 Task: Create a due date automation trigger when advanced on, 2 working days after a card is due add fields with custom field "Resume" set to a number lower or equal to 1 and lower than 10 at 11:00 AM.
Action: Mouse moved to (1027, 79)
Screenshot: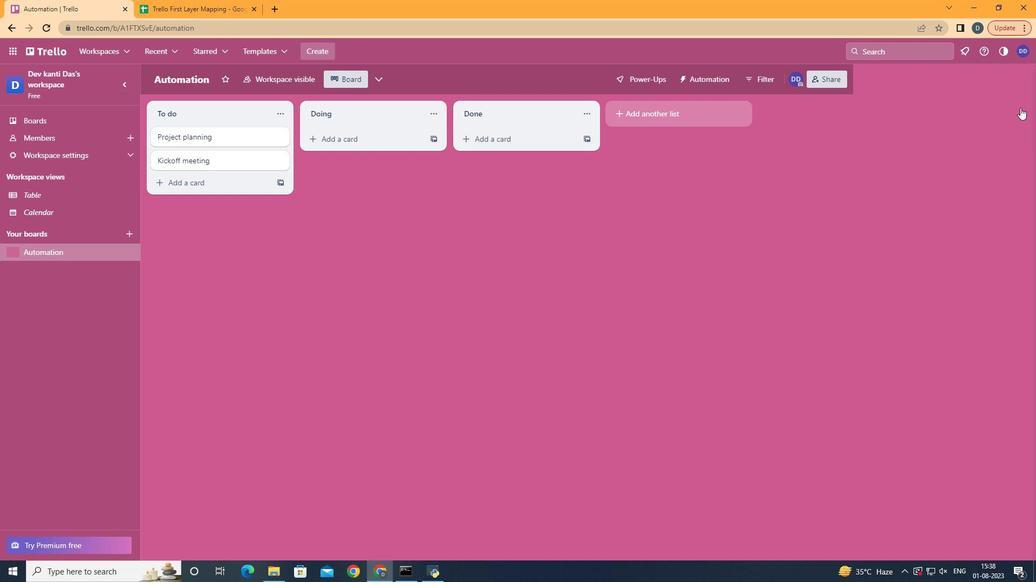 
Action: Mouse pressed left at (1027, 79)
Screenshot: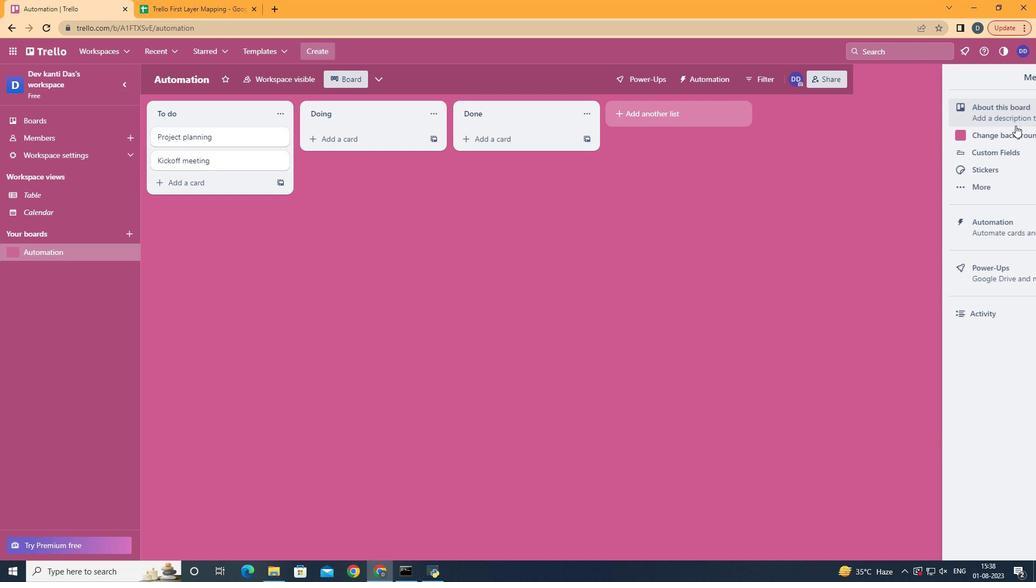 
Action: Mouse moved to (990, 225)
Screenshot: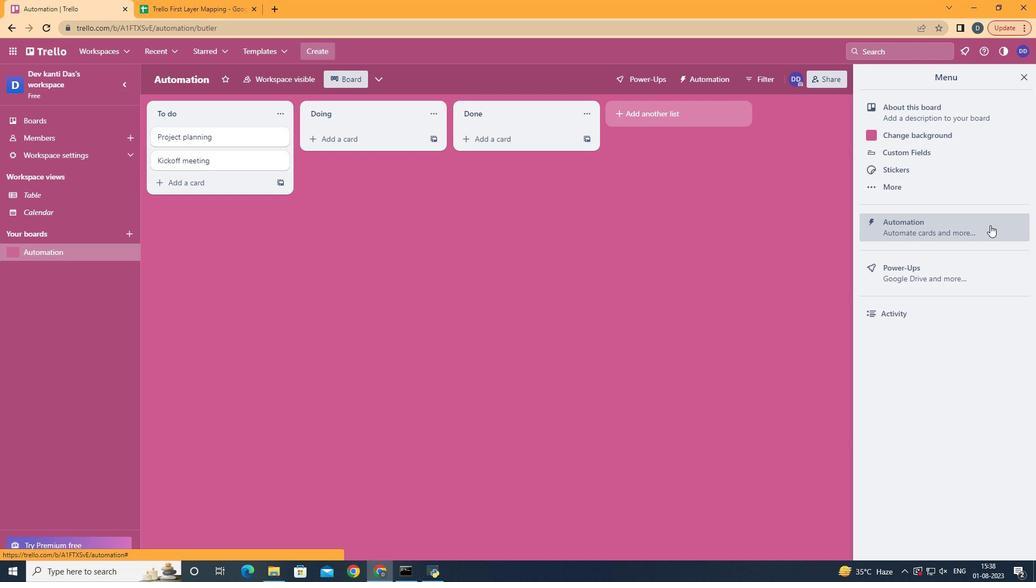 
Action: Mouse pressed left at (990, 225)
Screenshot: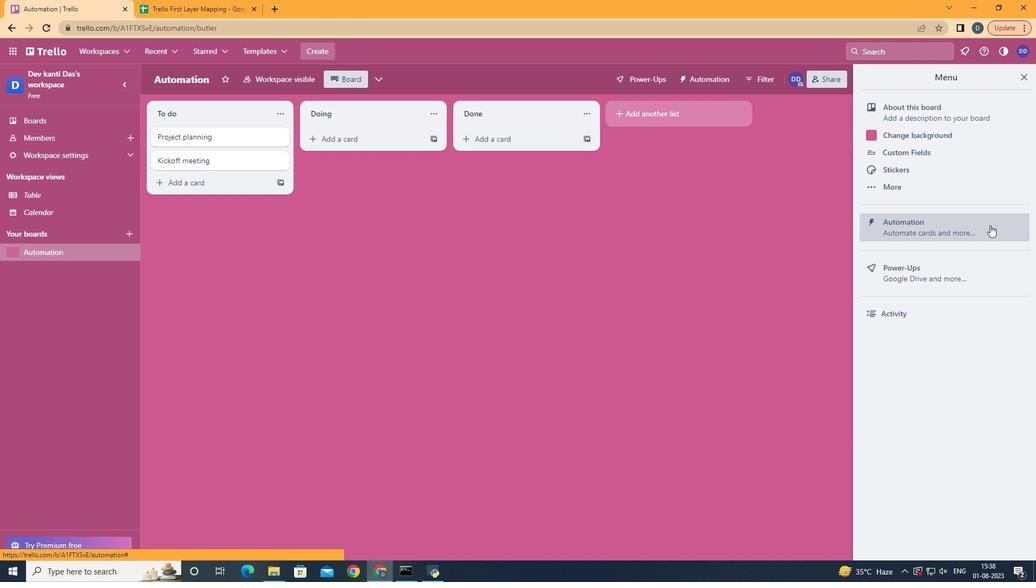 
Action: Mouse moved to (217, 220)
Screenshot: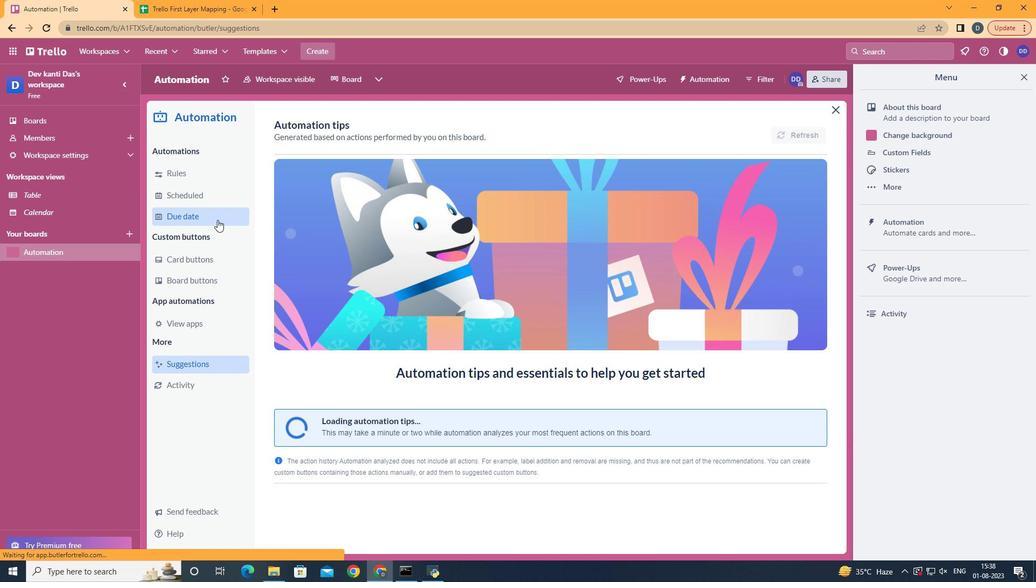 
Action: Mouse pressed left at (217, 220)
Screenshot: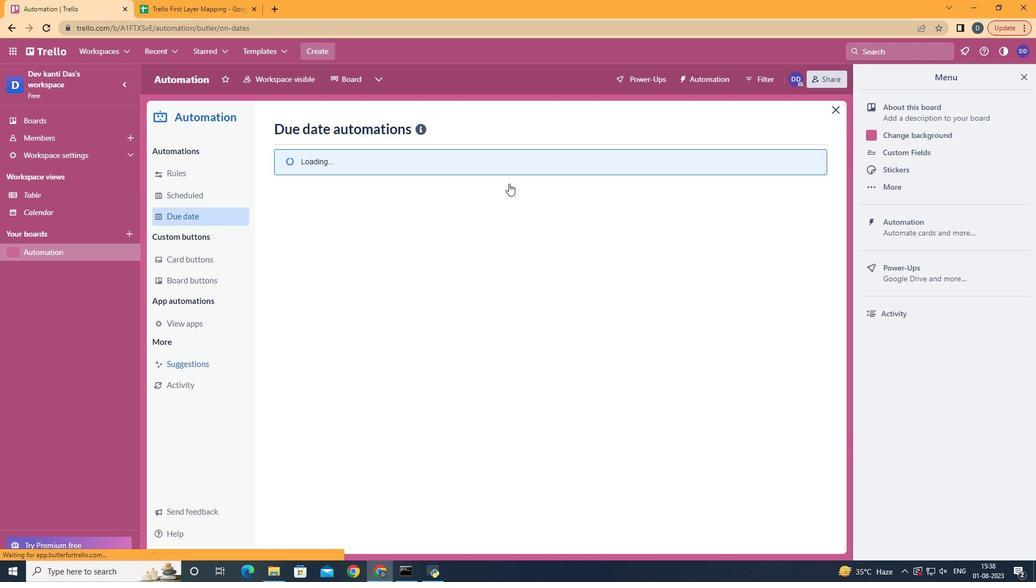 
Action: Mouse moved to (757, 132)
Screenshot: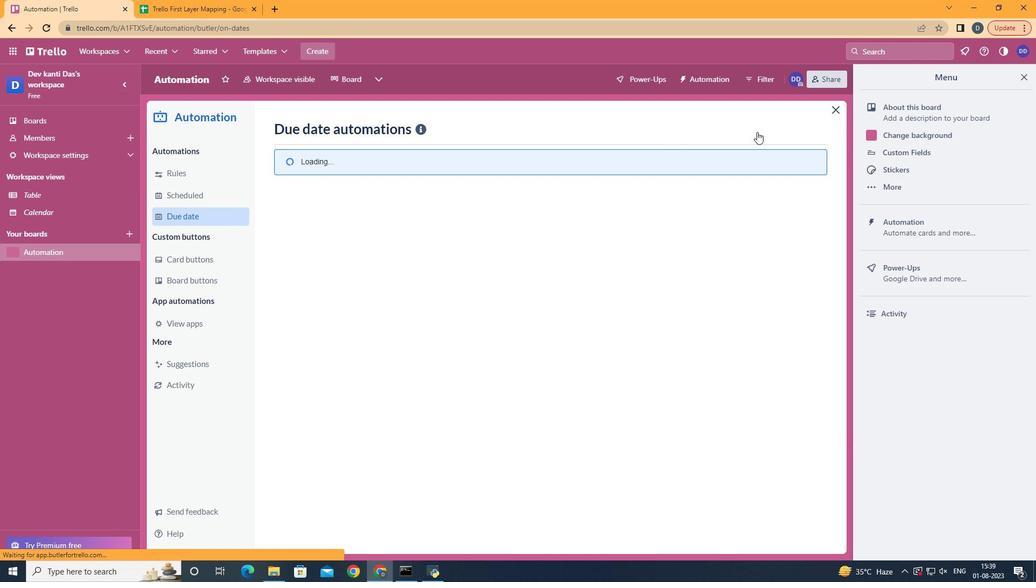 
Action: Mouse pressed left at (757, 132)
Screenshot: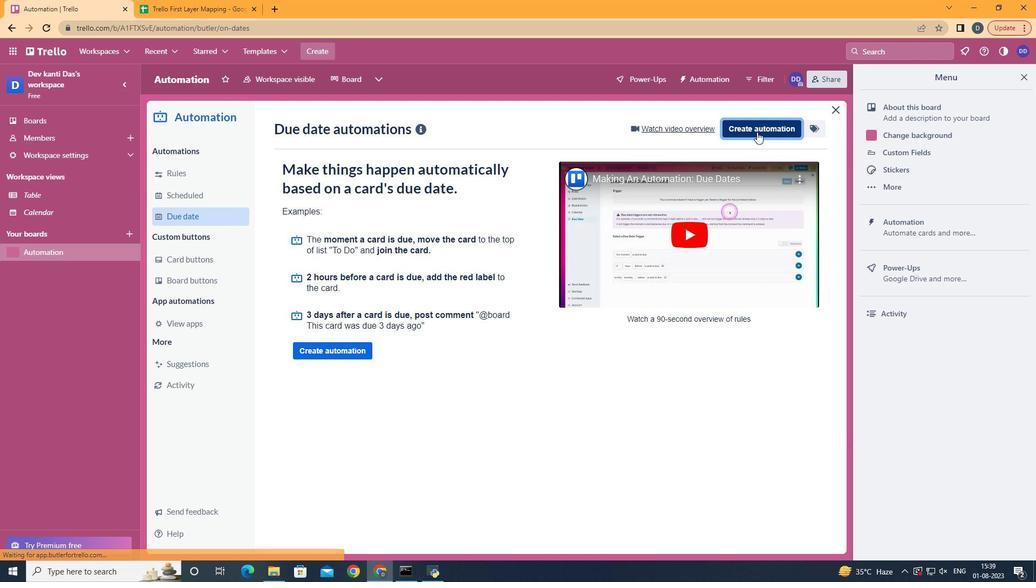 
Action: Mouse moved to (485, 238)
Screenshot: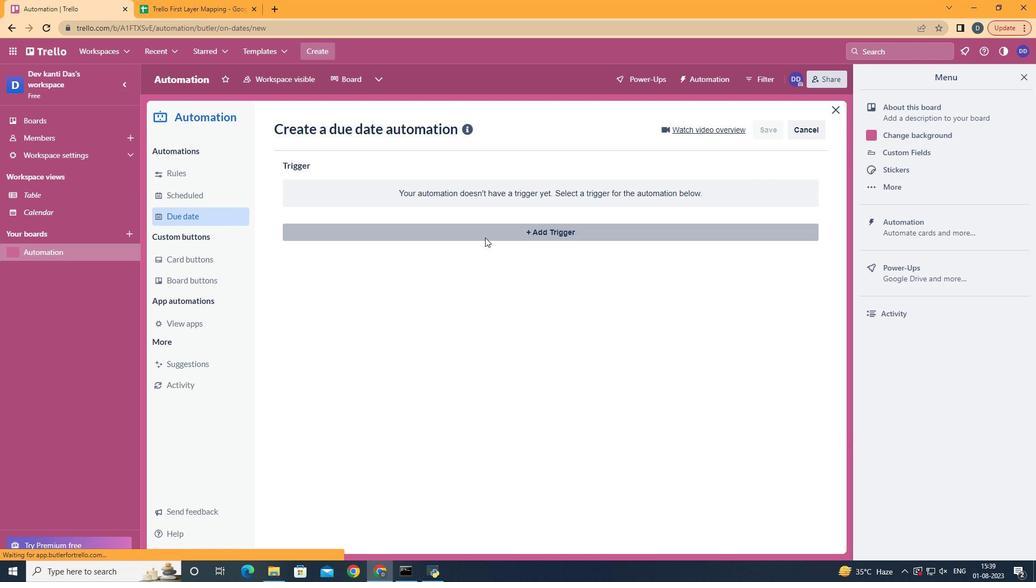 
Action: Mouse pressed left at (485, 238)
Screenshot: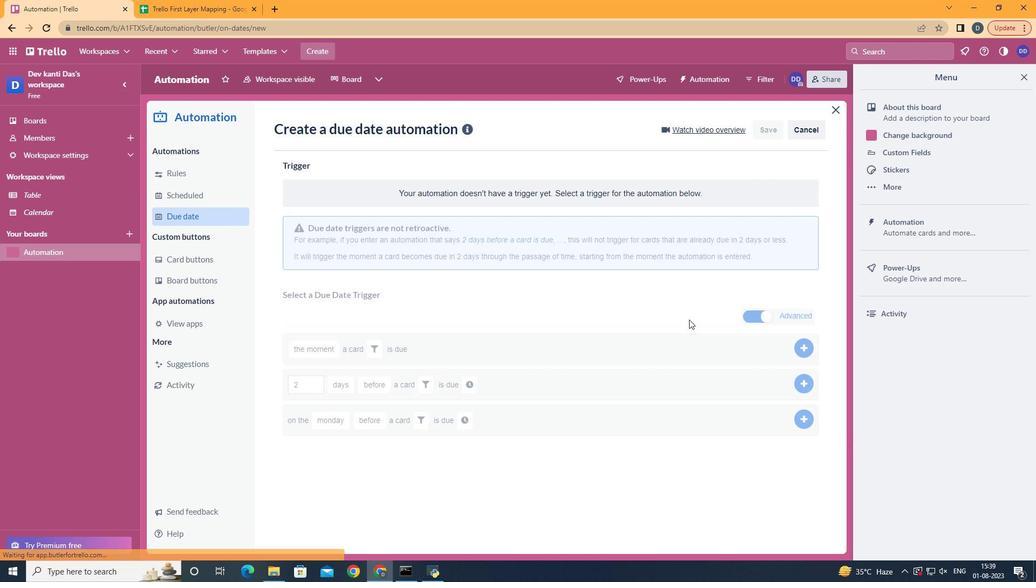 
Action: Mouse moved to (349, 432)
Screenshot: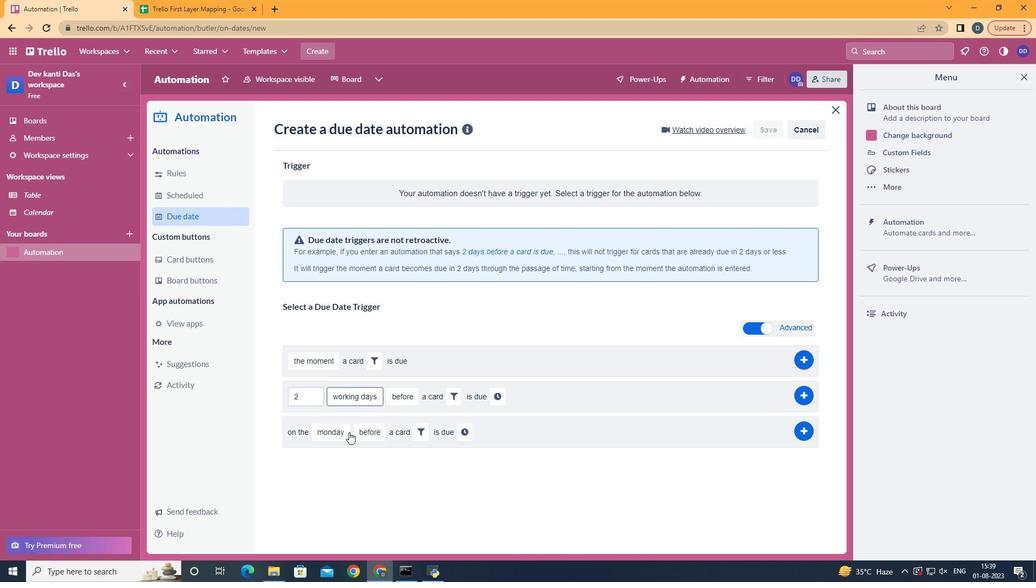 
Action: Mouse pressed left at (349, 432)
Screenshot: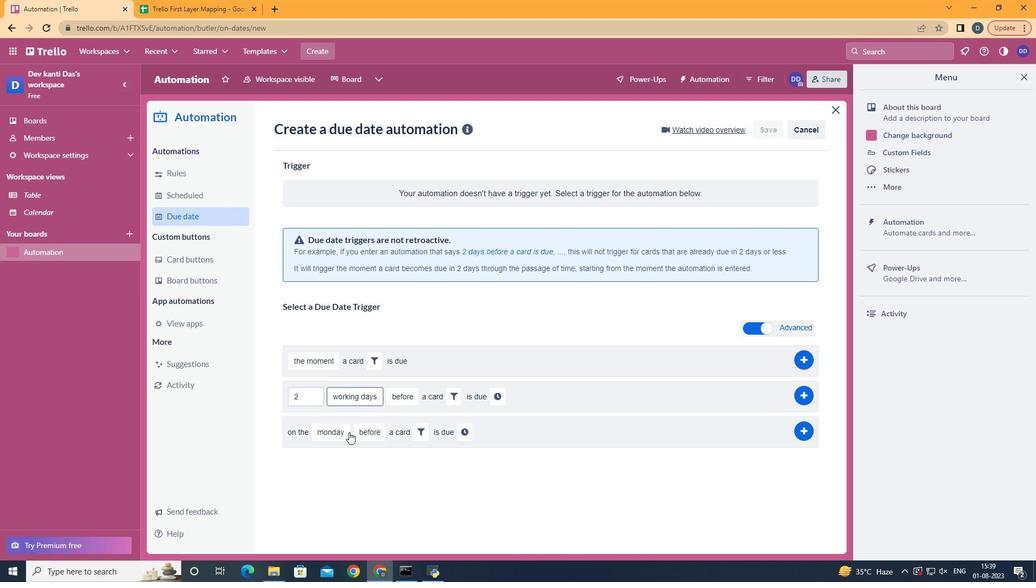 
Action: Mouse moved to (407, 440)
Screenshot: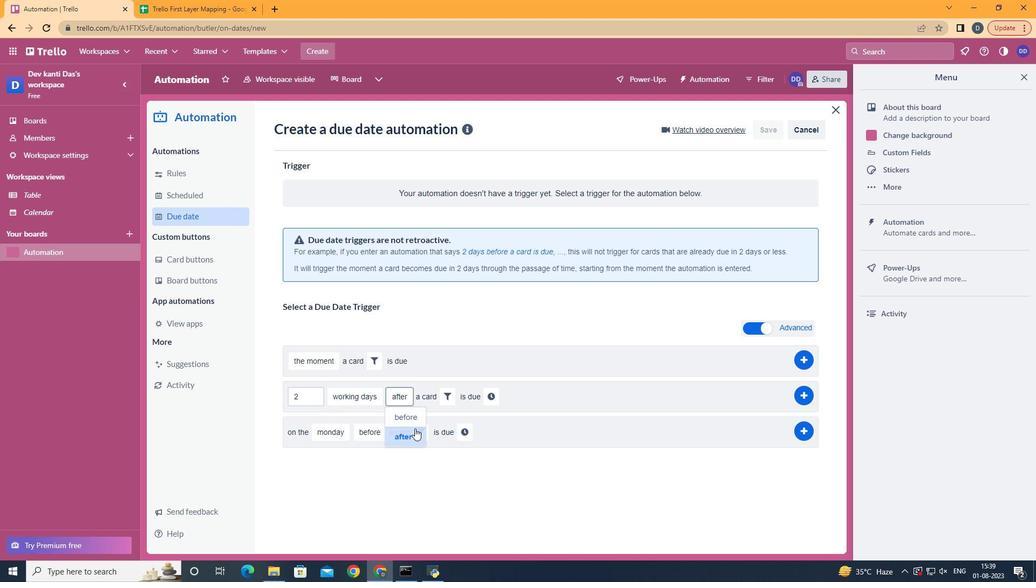 
Action: Mouse pressed left at (407, 440)
Screenshot: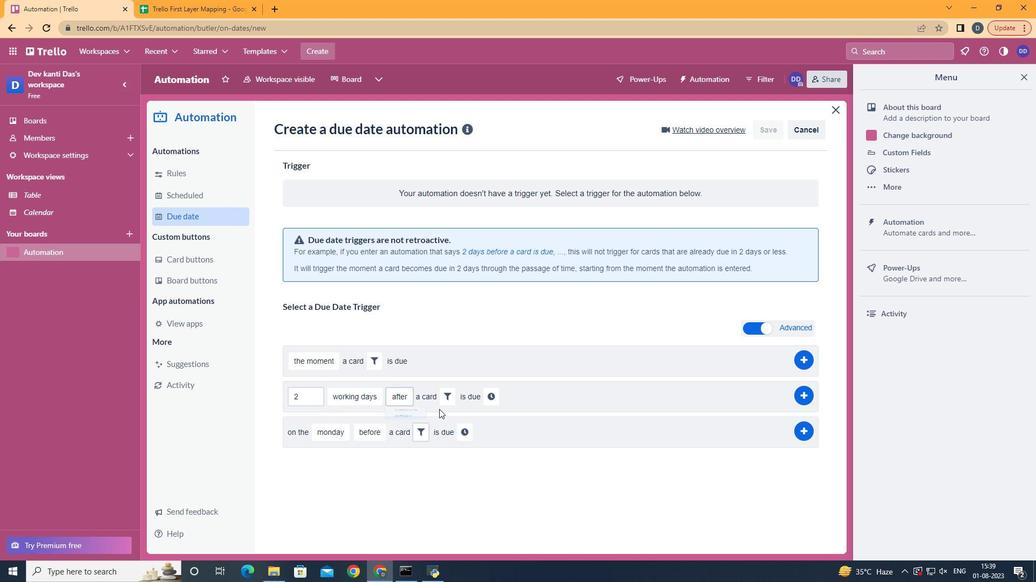 
Action: Mouse moved to (449, 395)
Screenshot: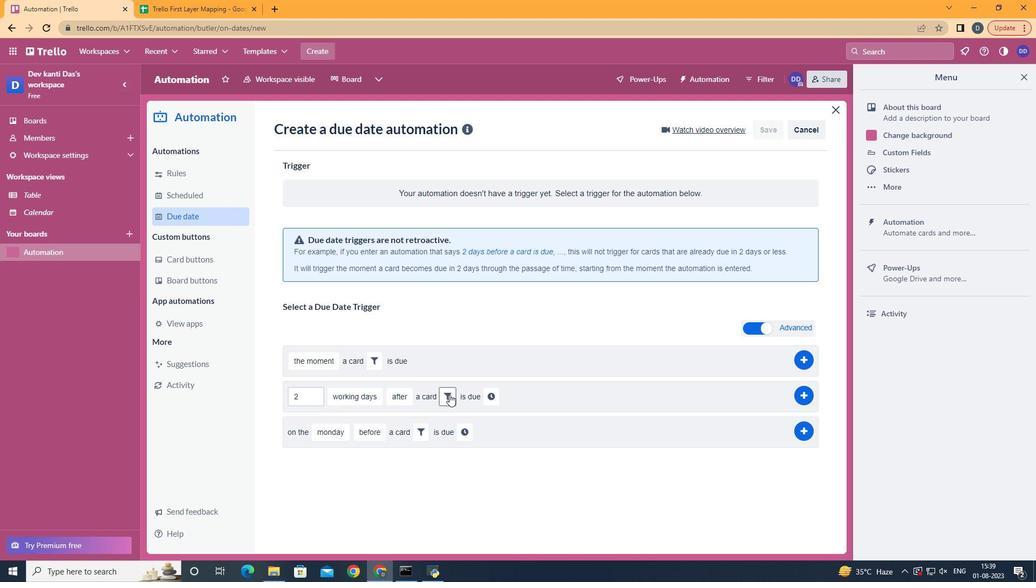 
Action: Mouse pressed left at (449, 395)
Screenshot: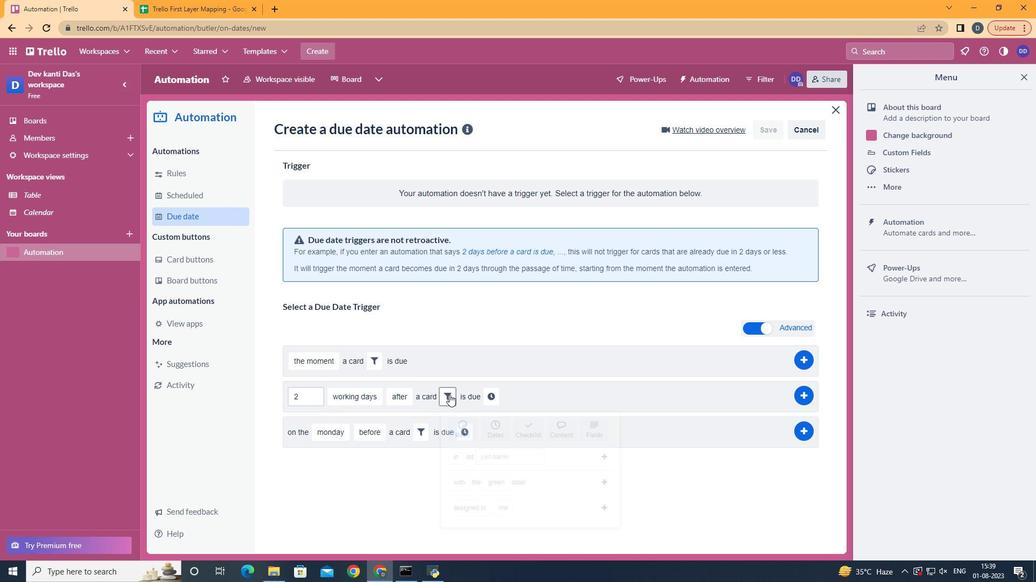 
Action: Mouse moved to (633, 432)
Screenshot: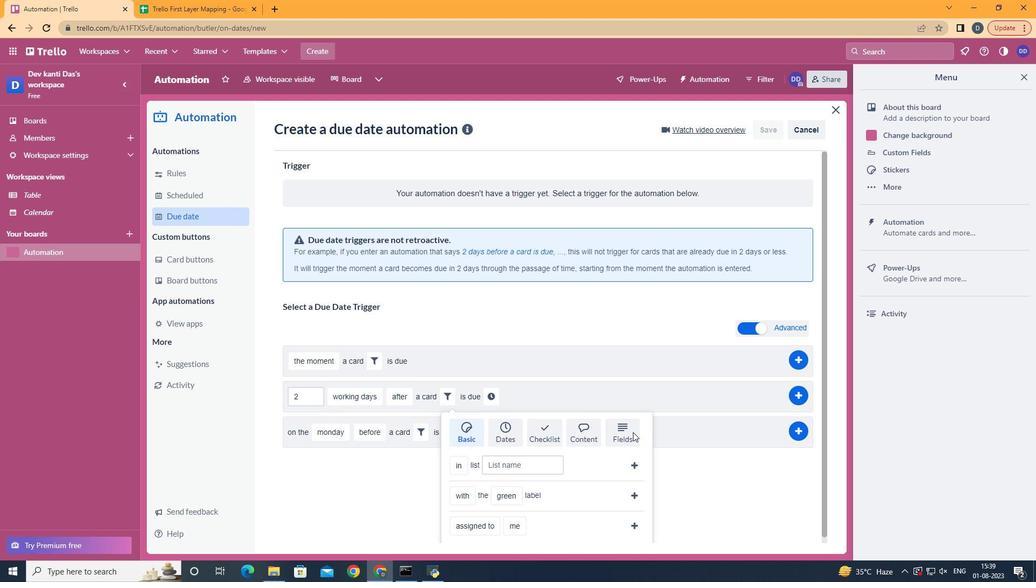 
Action: Mouse pressed left at (633, 432)
Screenshot: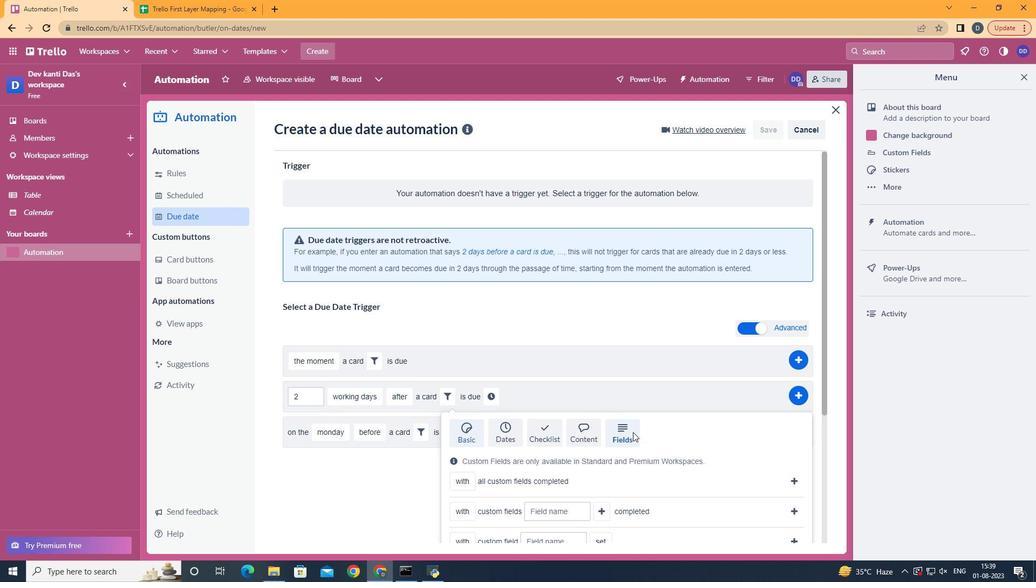 
Action: Mouse scrolled (633, 432) with delta (0, 0)
Screenshot: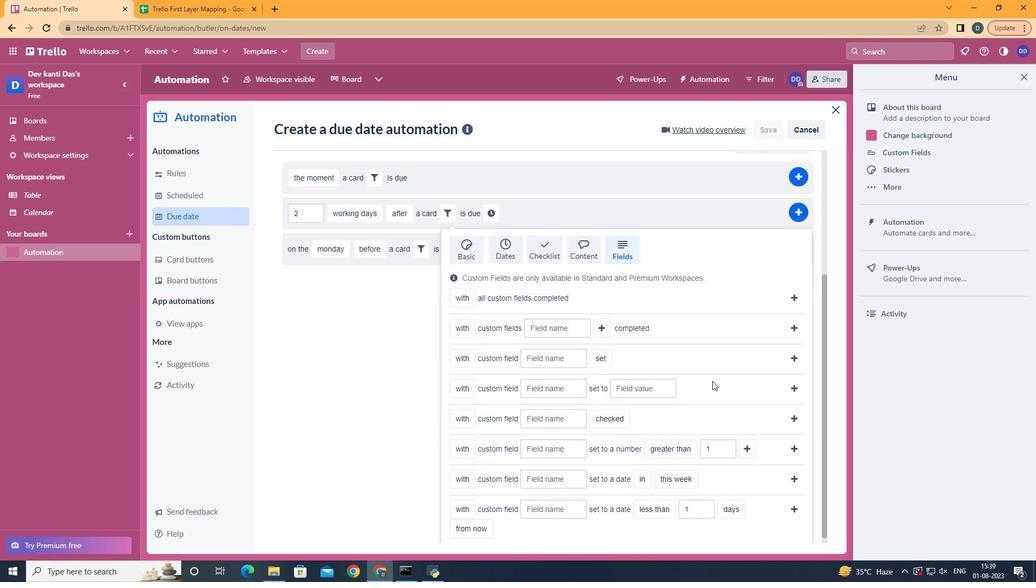 
Action: Mouse scrolled (633, 432) with delta (0, 0)
Screenshot: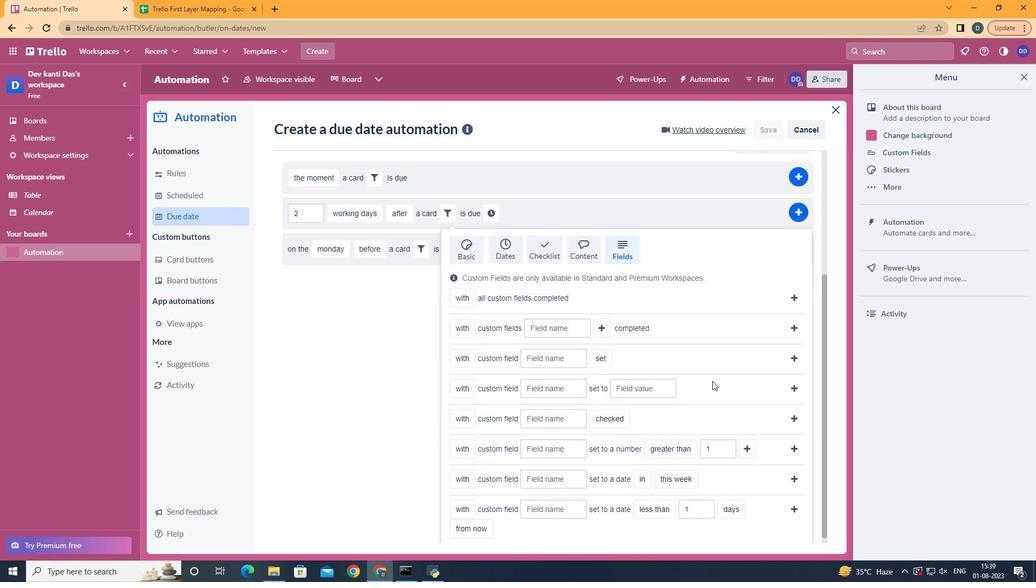 
Action: Mouse scrolled (633, 432) with delta (0, 0)
Screenshot: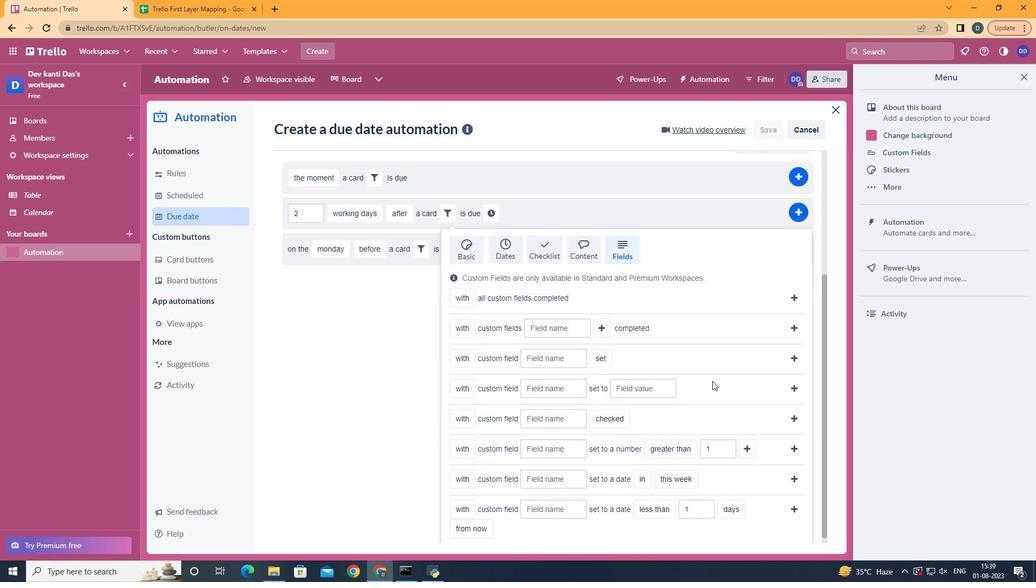 
Action: Mouse scrolled (633, 432) with delta (0, 0)
Screenshot: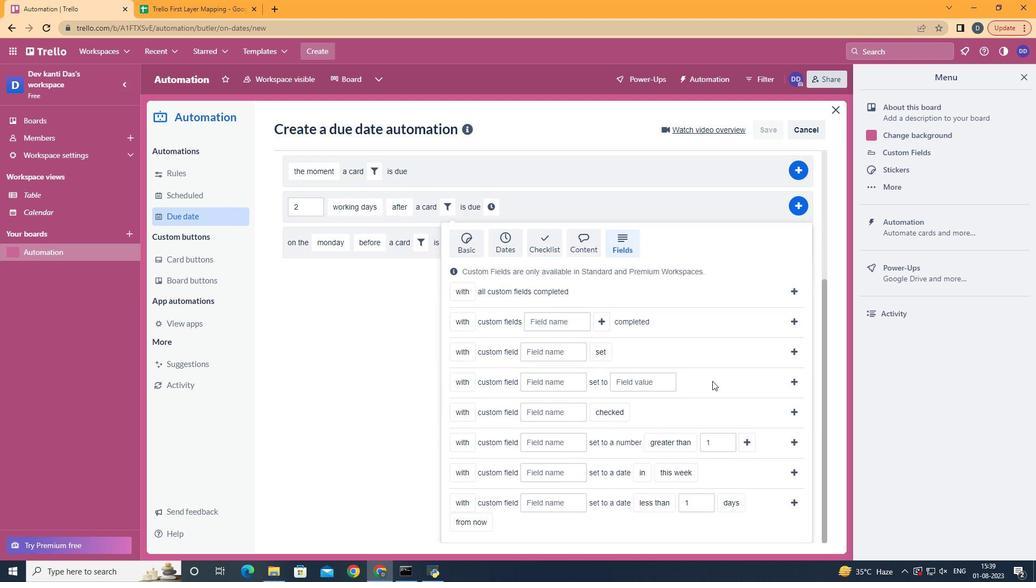
Action: Mouse scrolled (633, 432) with delta (0, 0)
Screenshot: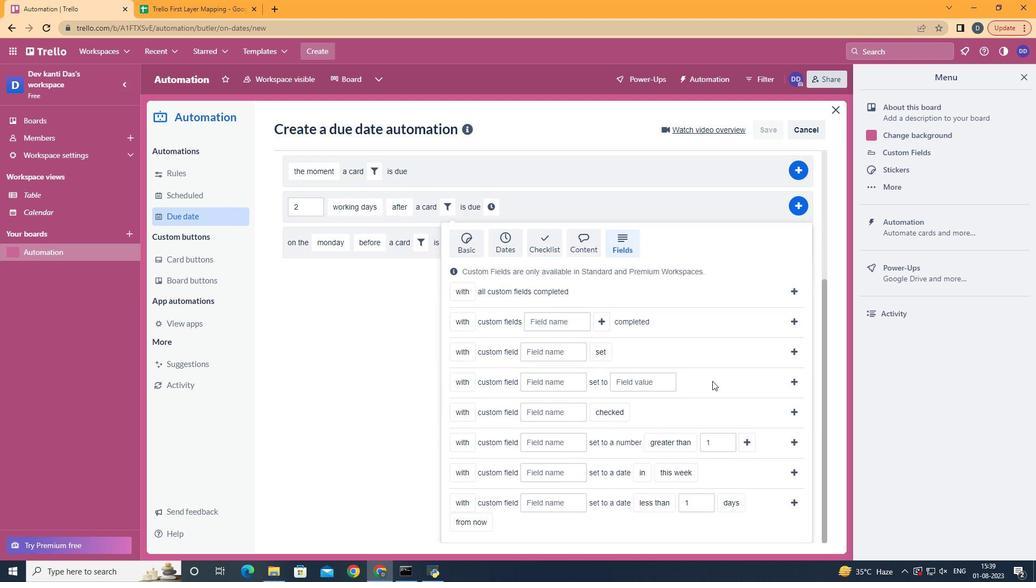 
Action: Mouse scrolled (633, 432) with delta (0, 0)
Screenshot: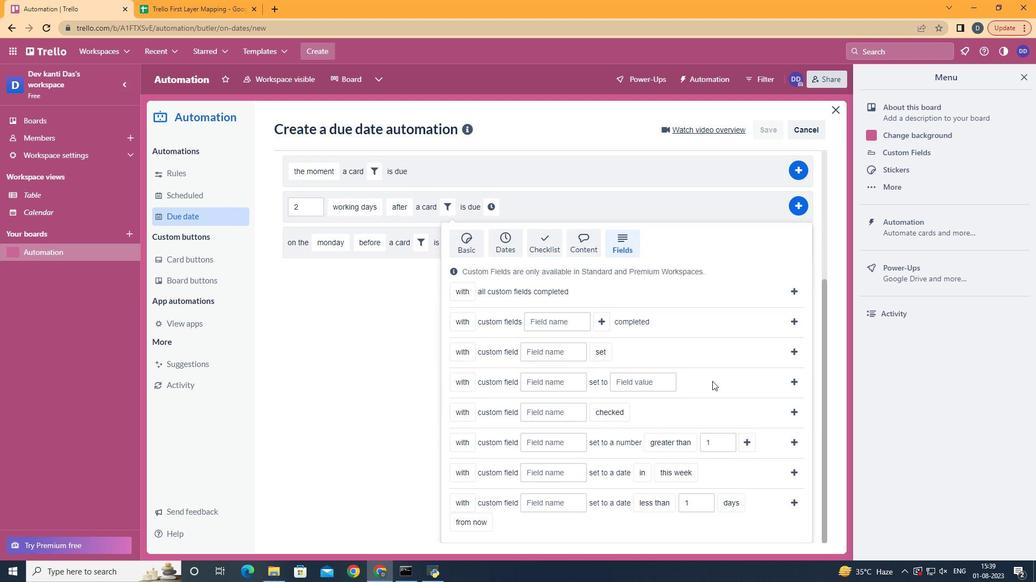 
Action: Mouse moved to (473, 466)
Screenshot: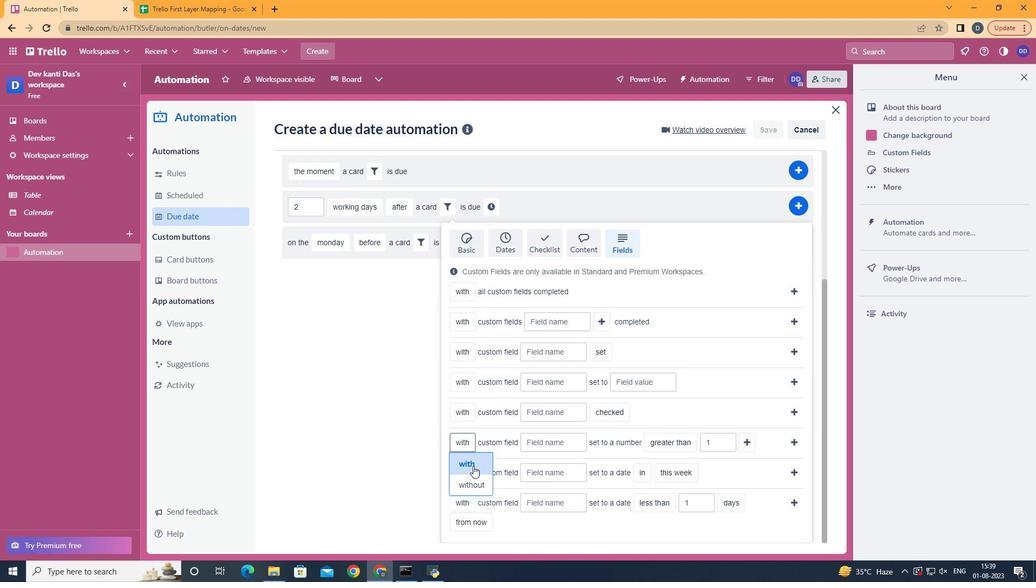 
Action: Mouse pressed left at (473, 466)
Screenshot: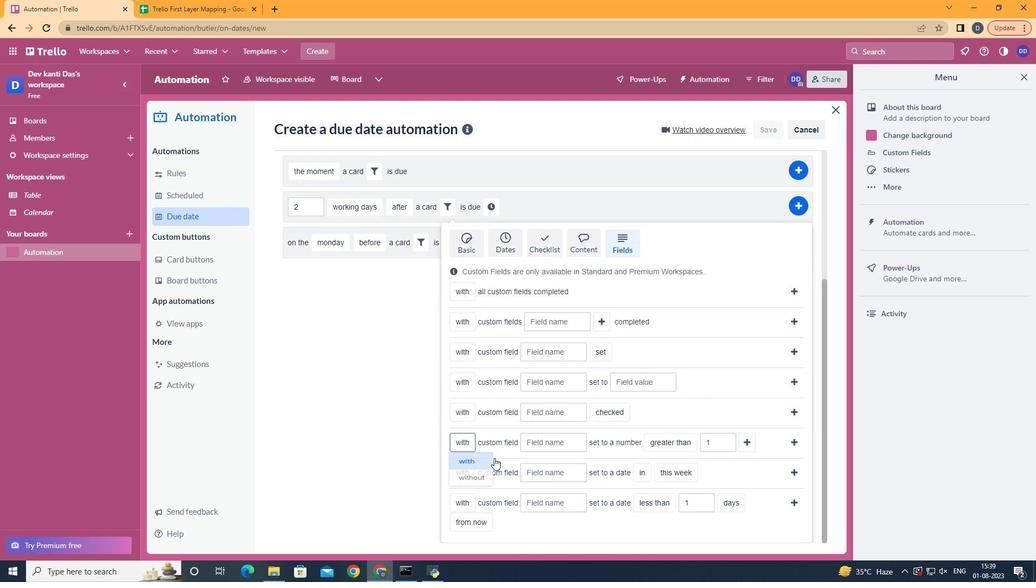 
Action: Mouse moved to (545, 444)
Screenshot: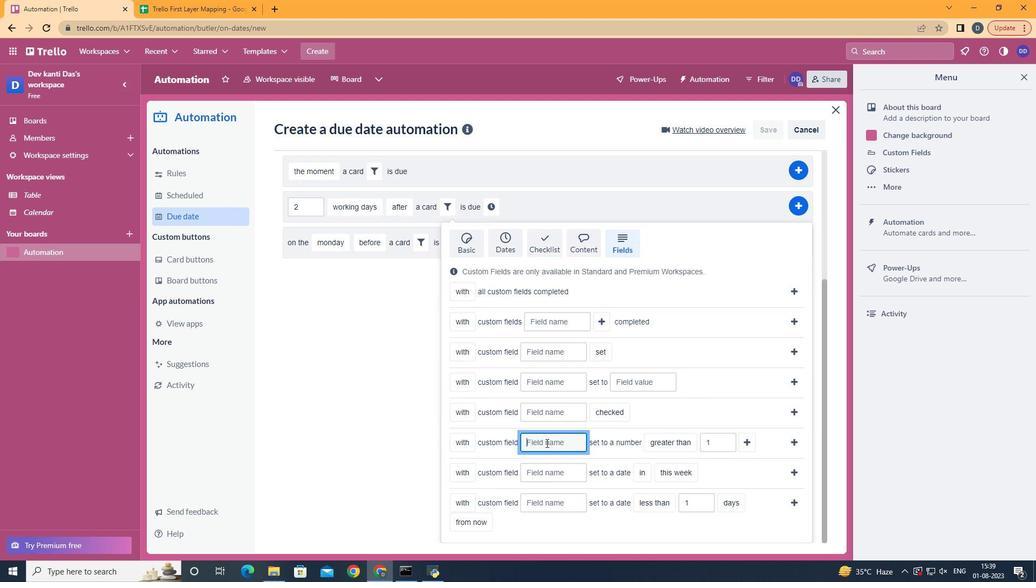 
Action: Mouse pressed left at (545, 444)
Screenshot: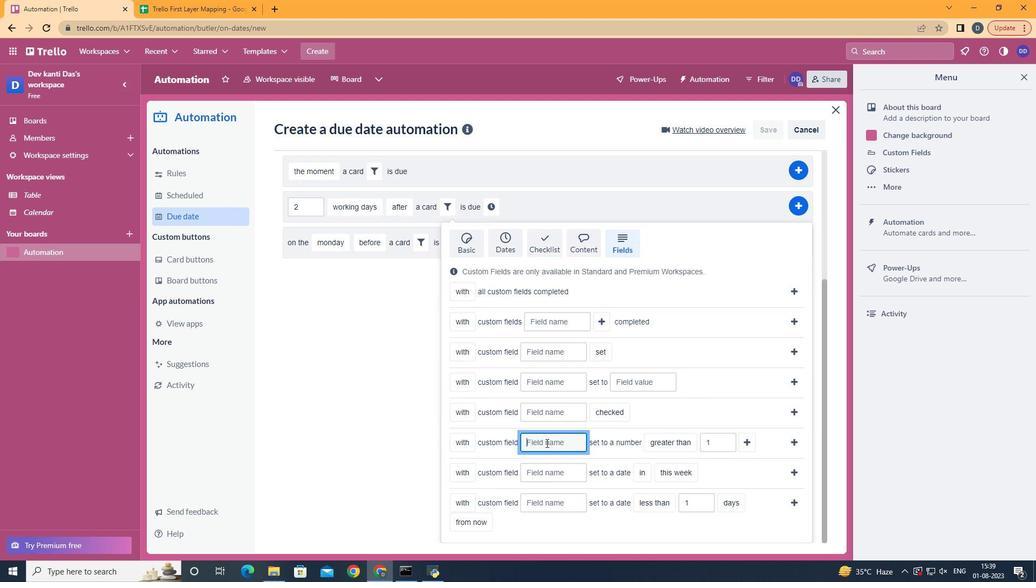 
Action: Mouse moved to (546, 443)
Screenshot: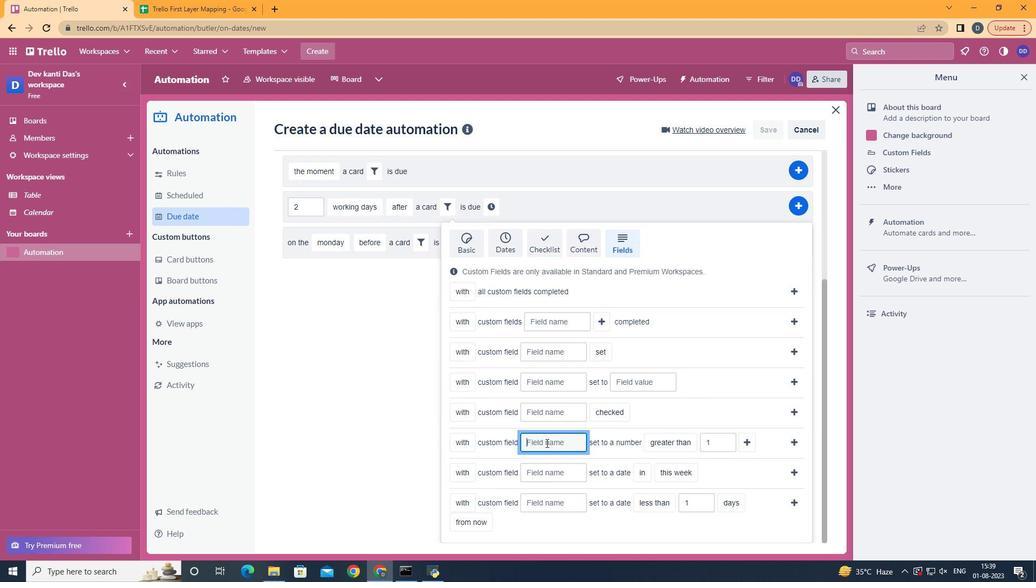 
Action: Key pressed <Key.shift>Resume
Screenshot: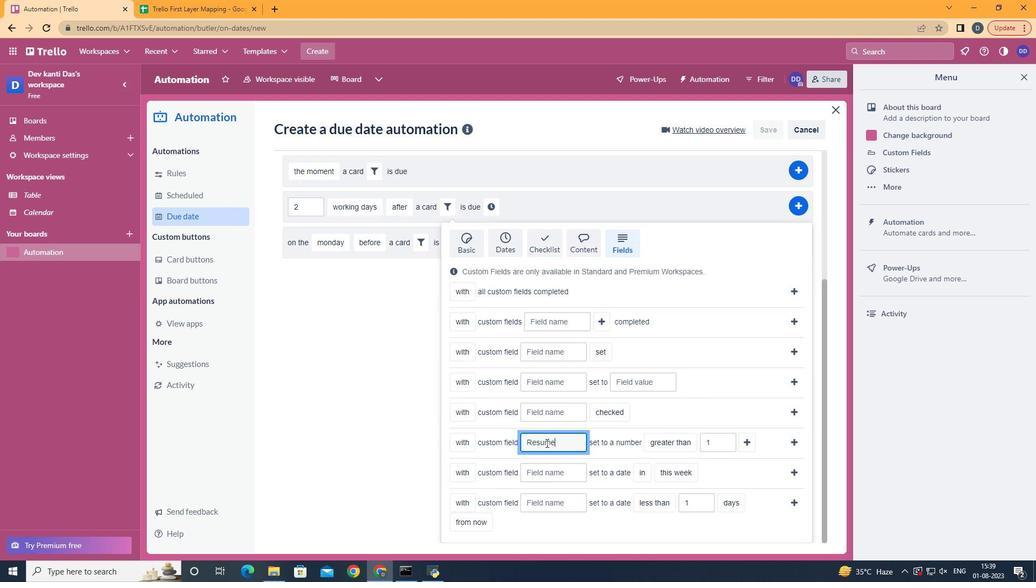 
Action: Mouse moved to (691, 531)
Screenshot: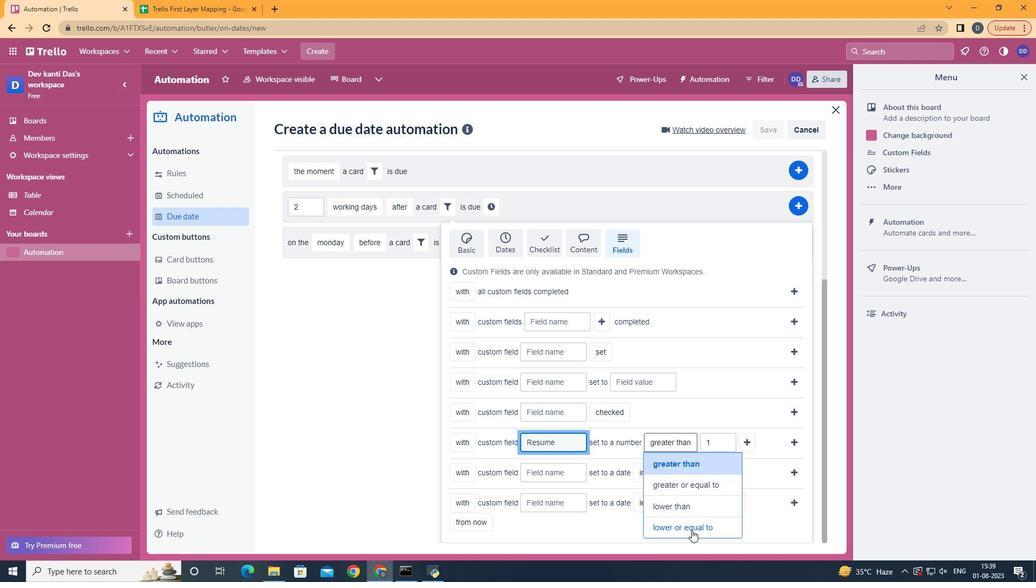 
Action: Mouse pressed left at (691, 531)
Screenshot: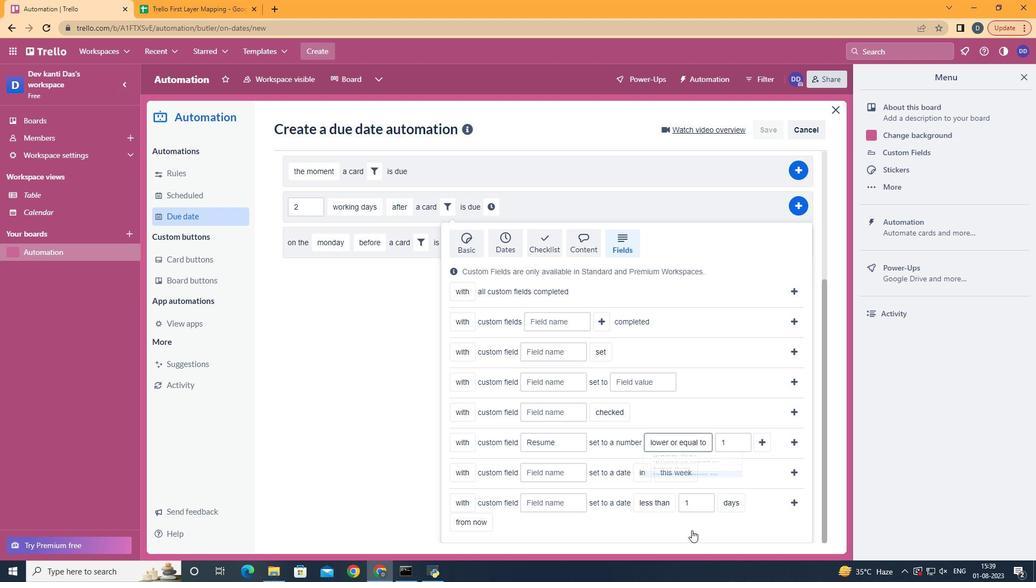 
Action: Mouse moved to (760, 443)
Screenshot: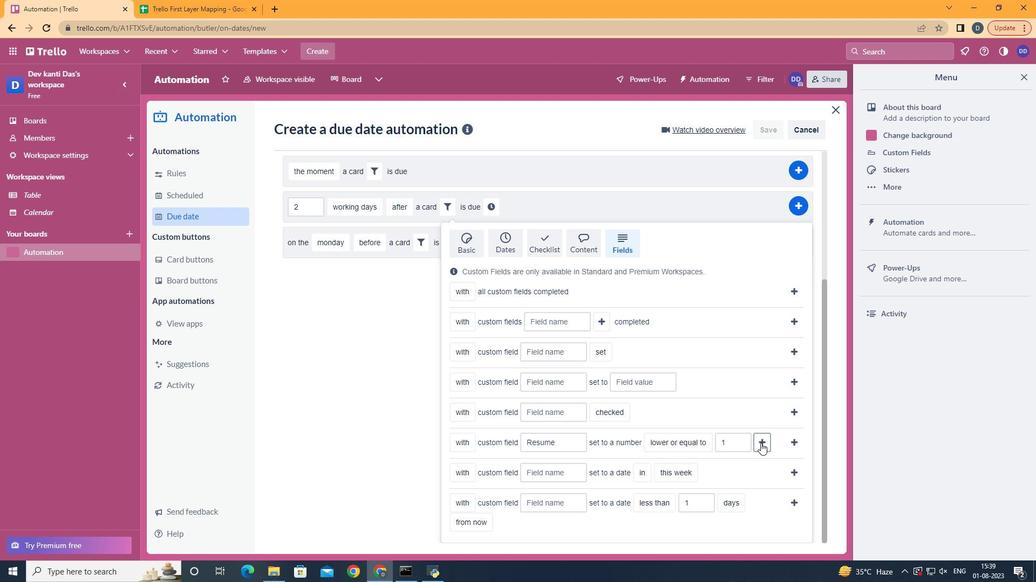 
Action: Mouse pressed left at (760, 443)
Screenshot: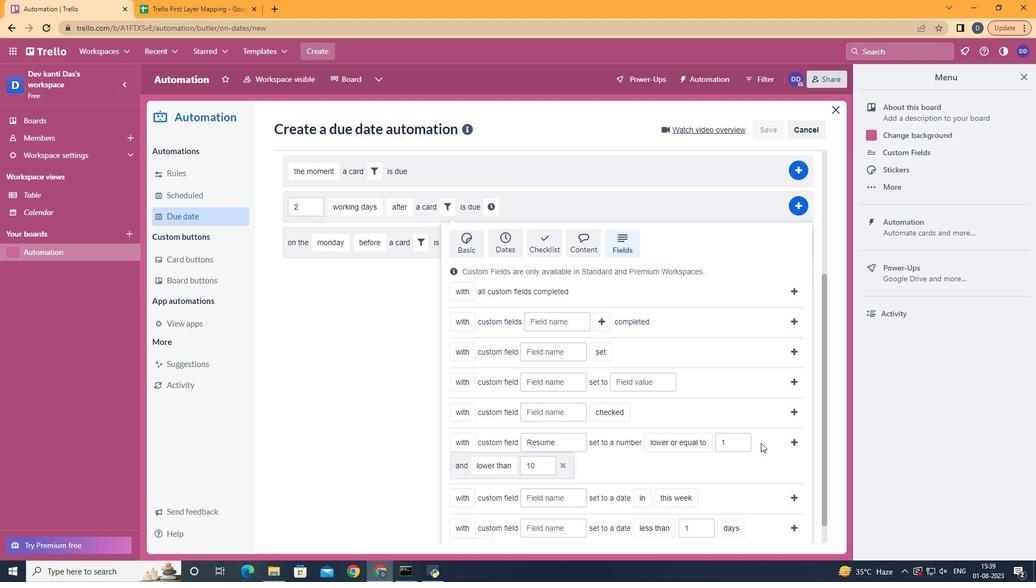 
Action: Mouse moved to (526, 379)
Screenshot: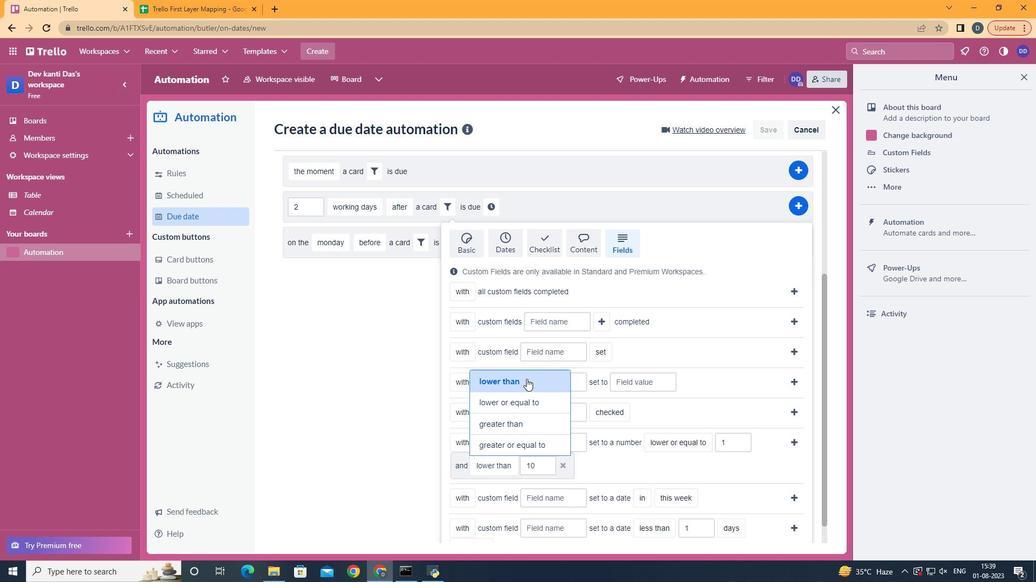 
Action: Mouse pressed left at (526, 379)
Screenshot: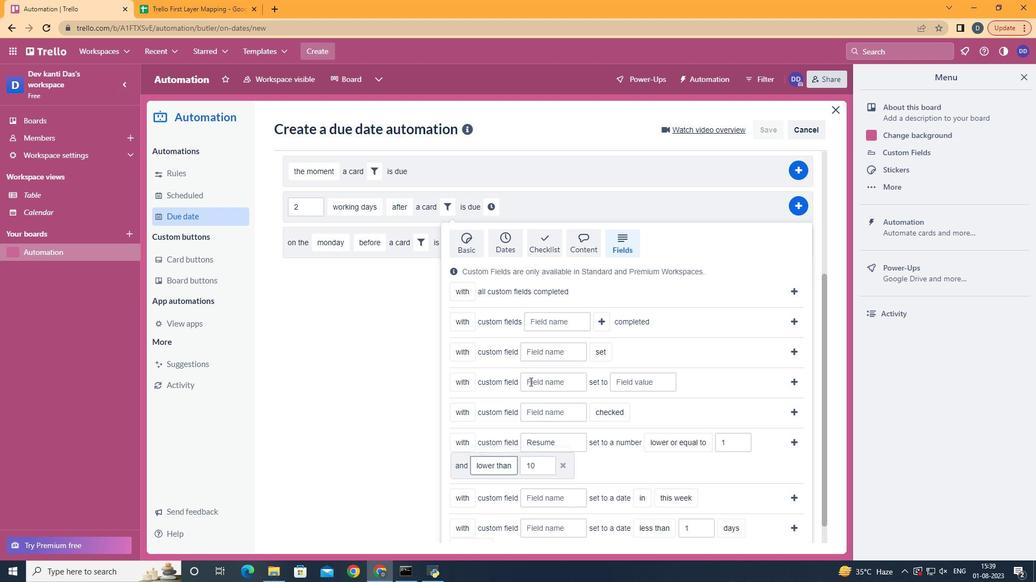 
Action: Mouse moved to (792, 446)
Screenshot: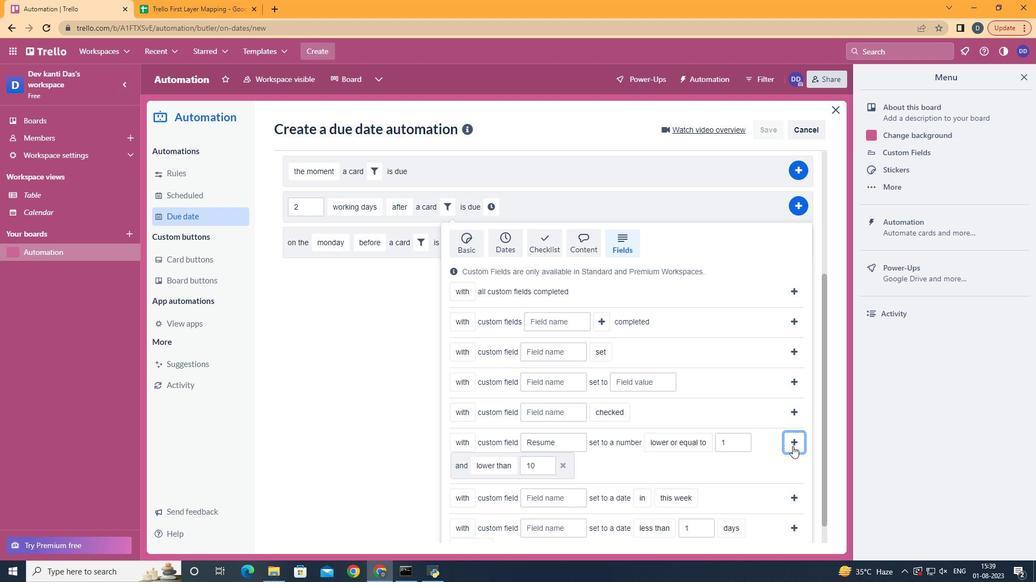 
Action: Mouse pressed left at (792, 446)
Screenshot: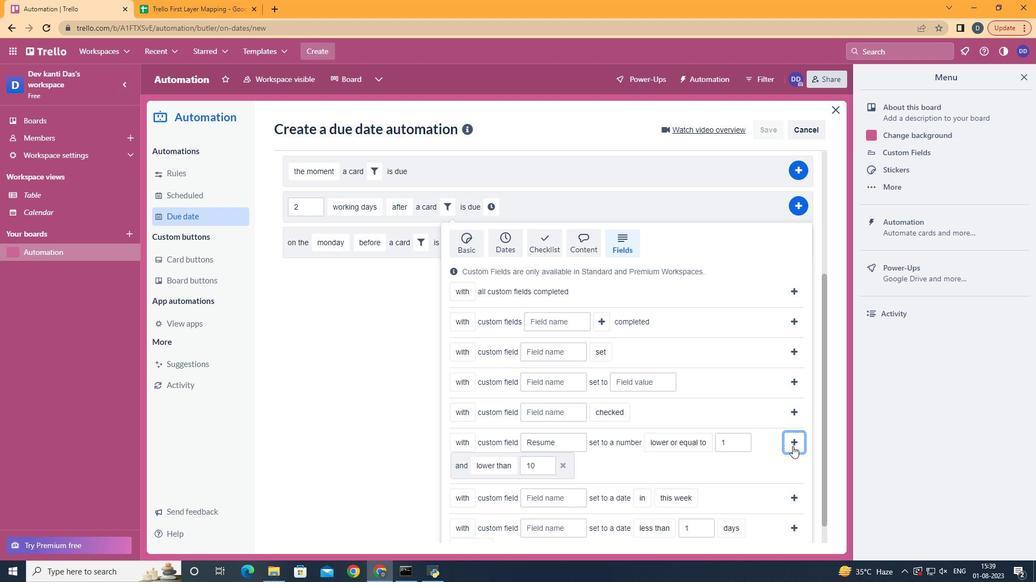 
Action: Mouse moved to (301, 418)
Screenshot: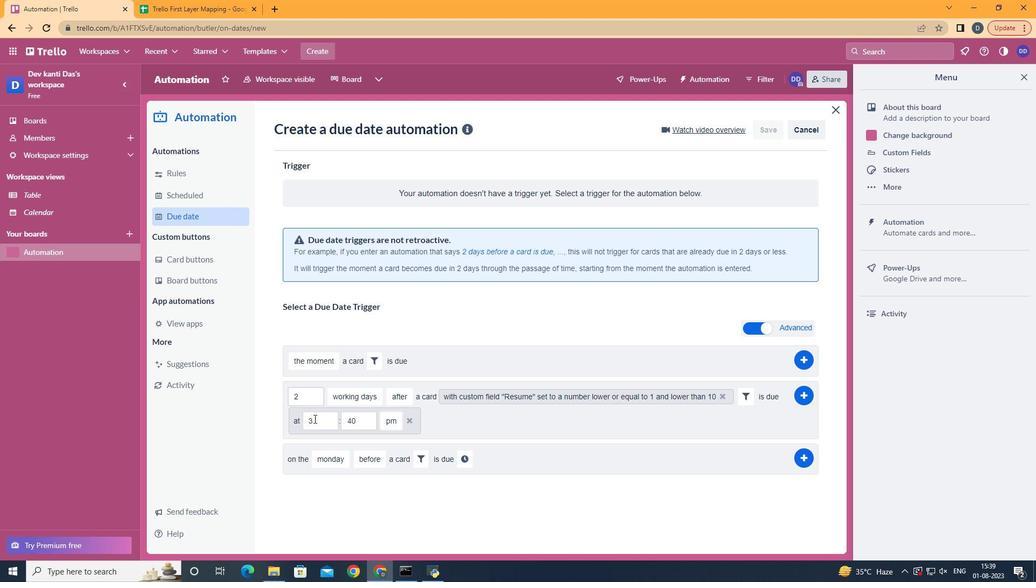 
Action: Mouse pressed left at (301, 418)
Screenshot: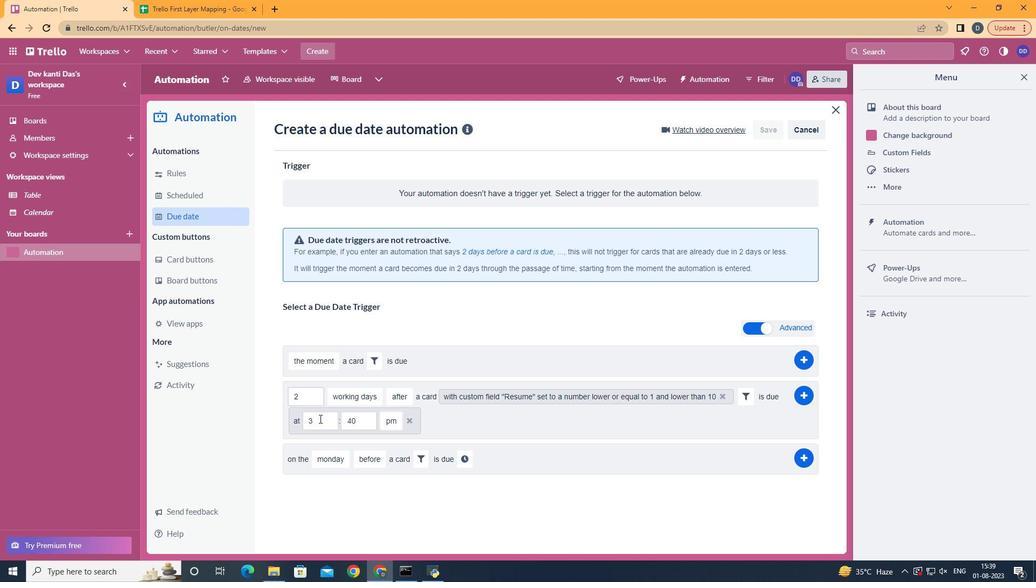 
Action: Mouse moved to (328, 419)
Screenshot: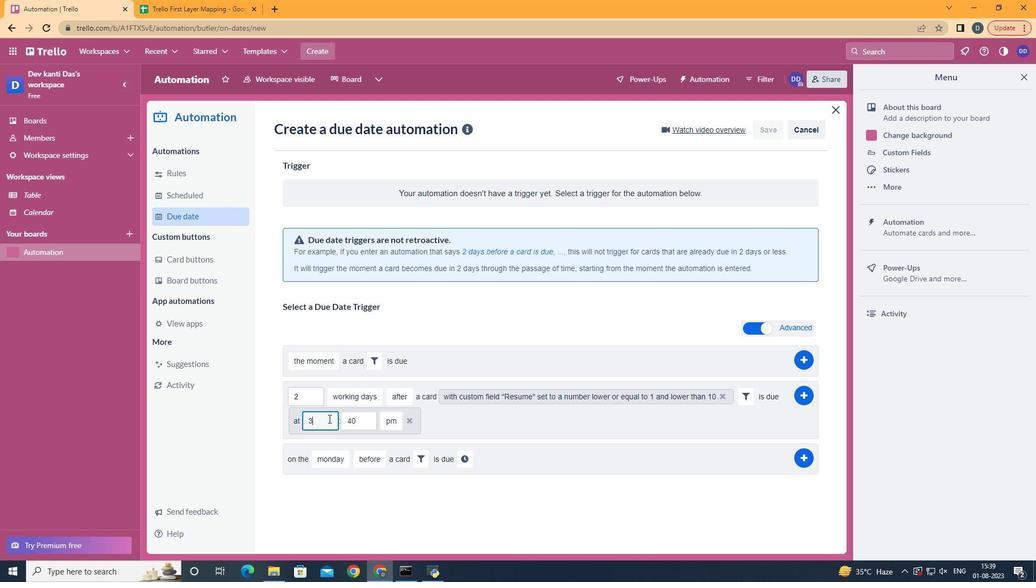 
Action: Mouse pressed left at (328, 419)
Screenshot: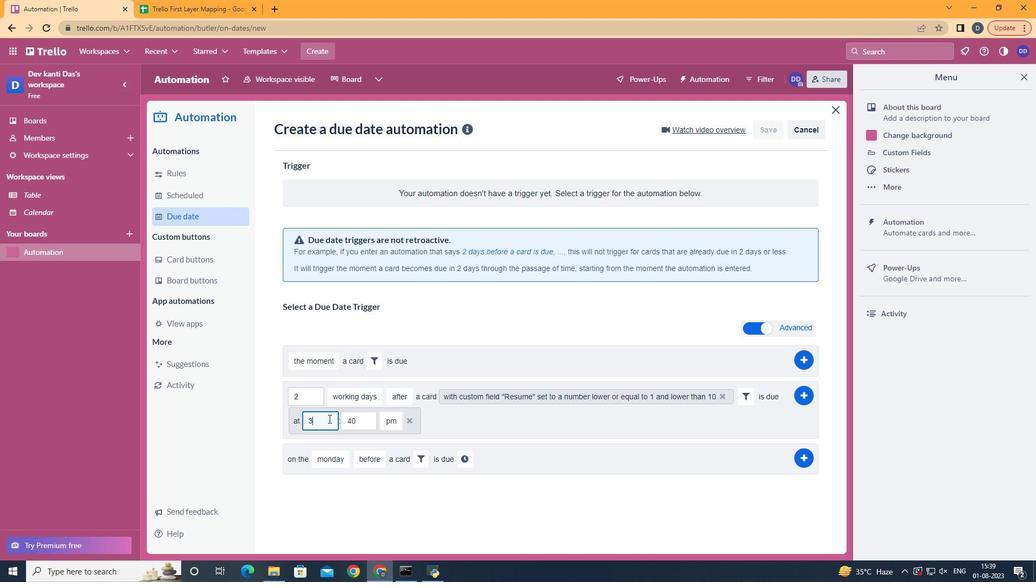 
Action: Key pressed <Key.backspace>11
Screenshot: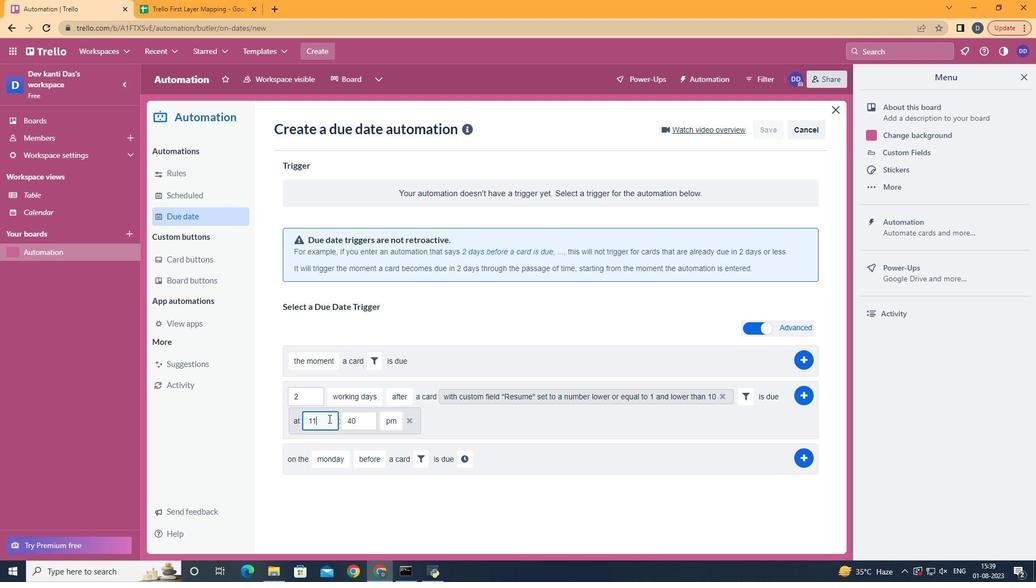 
Action: Mouse moved to (364, 424)
Screenshot: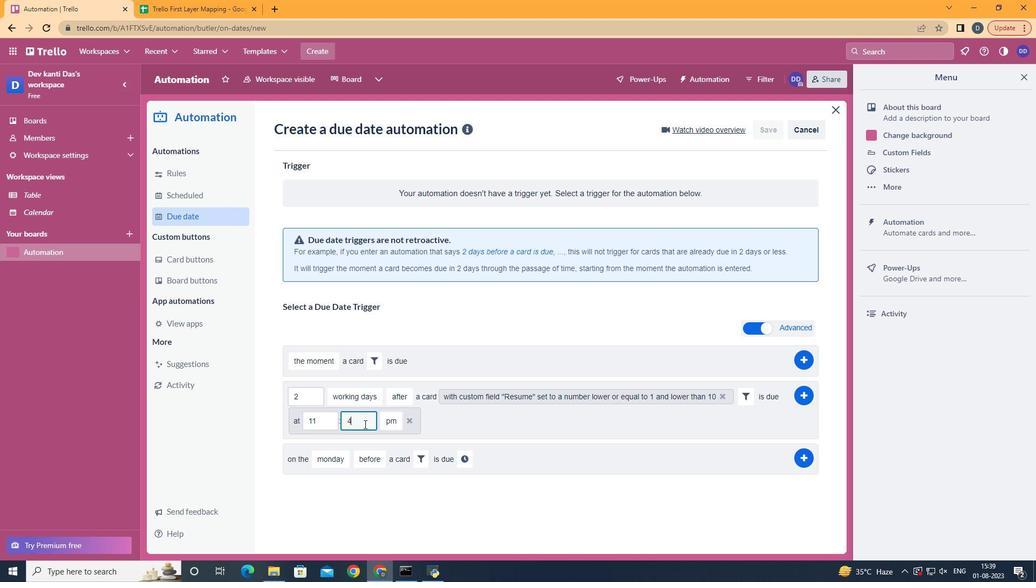 
Action: Mouse pressed left at (364, 424)
Screenshot: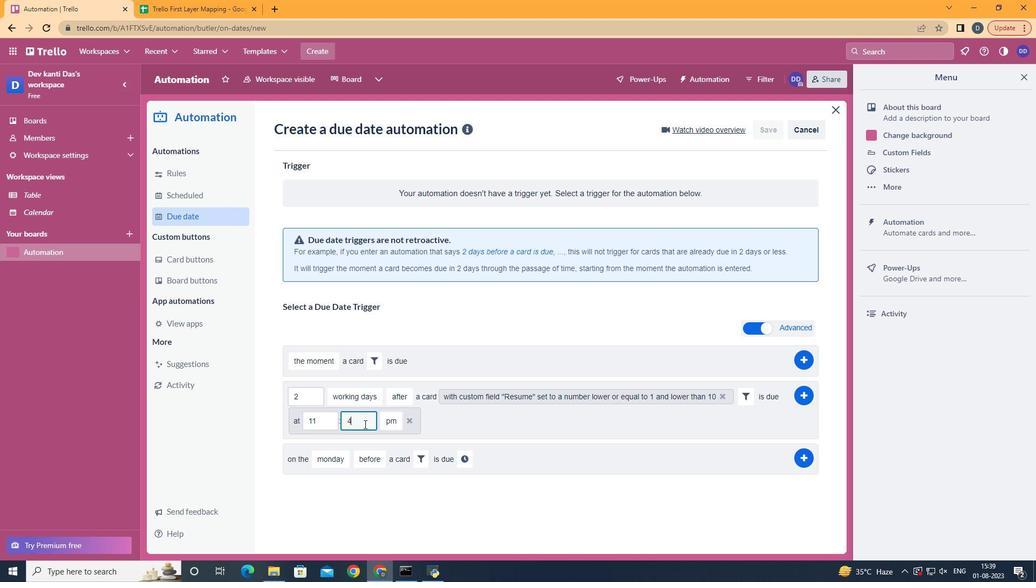 
Action: Key pressed <Key.backspace><Key.backspace>00
Screenshot: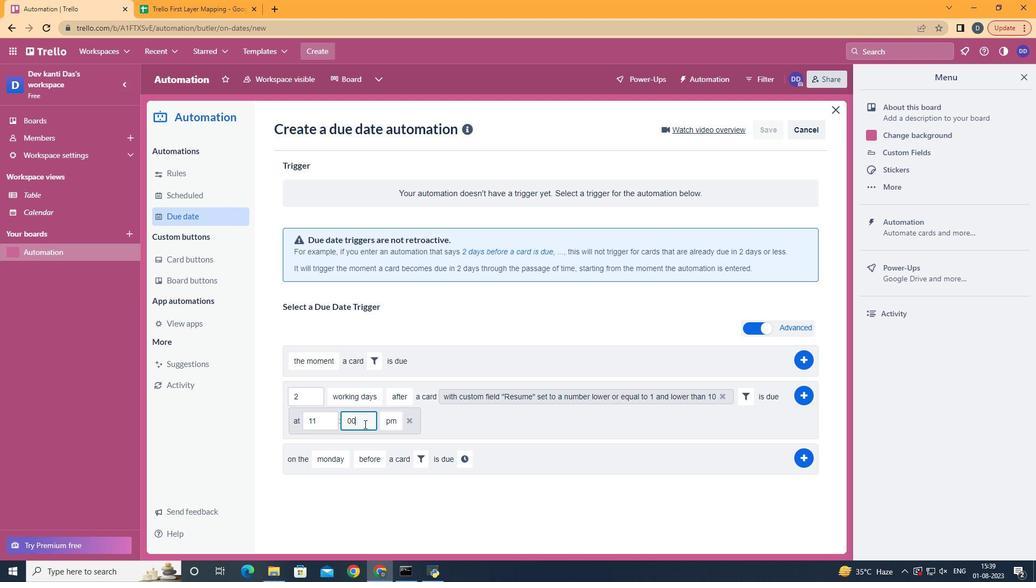 
Action: Mouse moved to (397, 442)
Screenshot: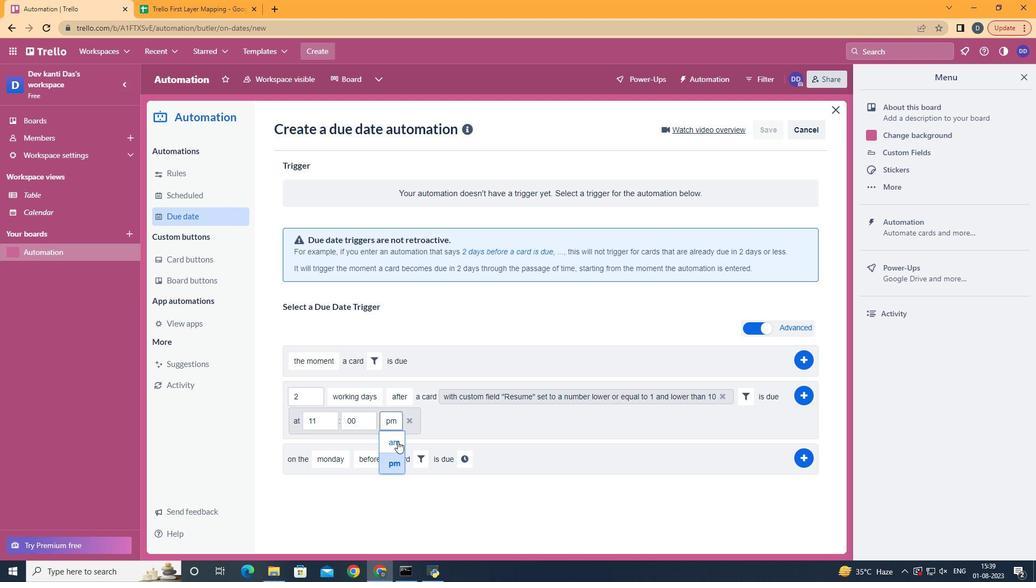 
Action: Mouse pressed left at (397, 442)
Screenshot: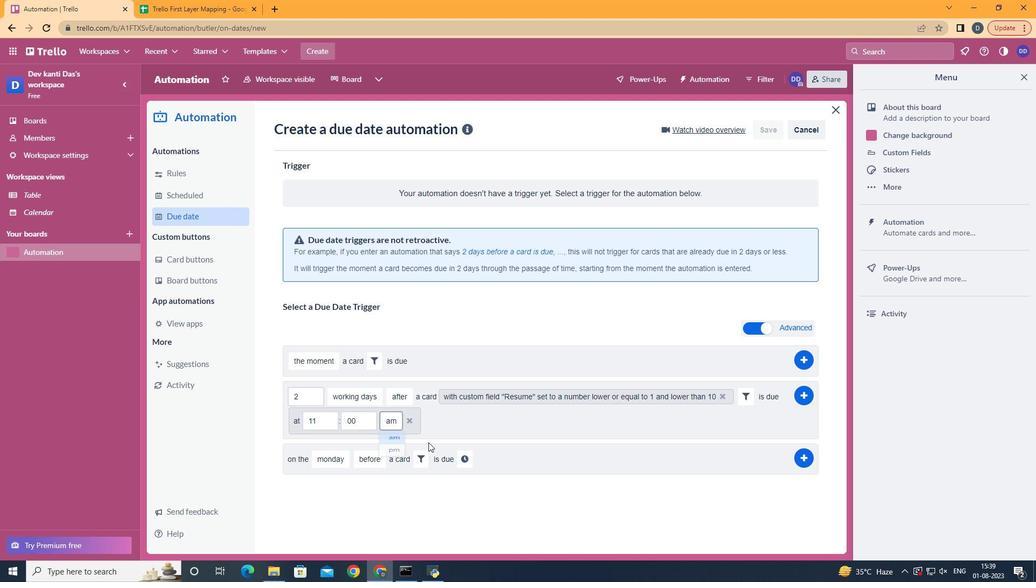 
Action: Mouse moved to (815, 401)
Screenshot: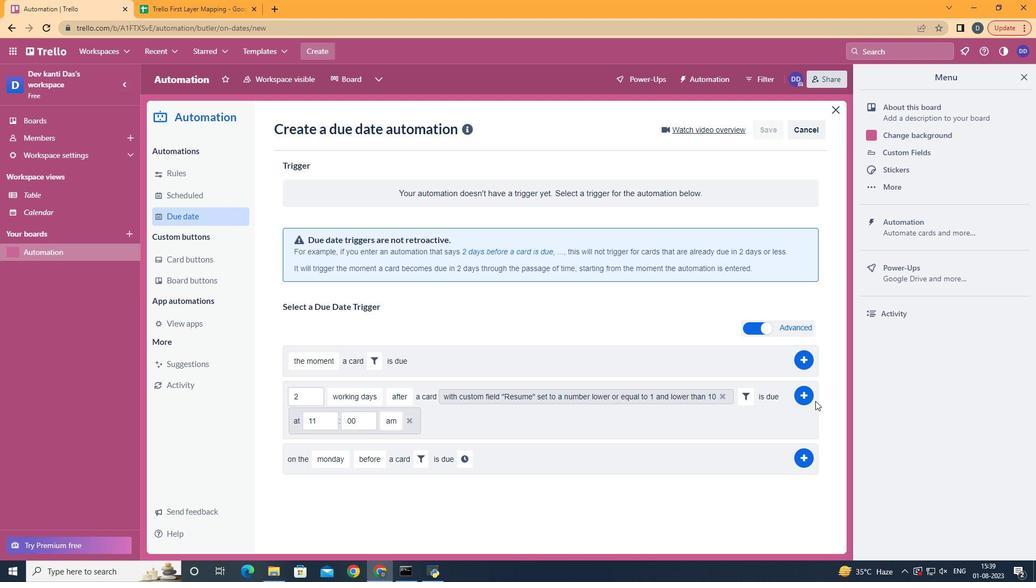 
Action: Mouse pressed left at (815, 401)
Screenshot: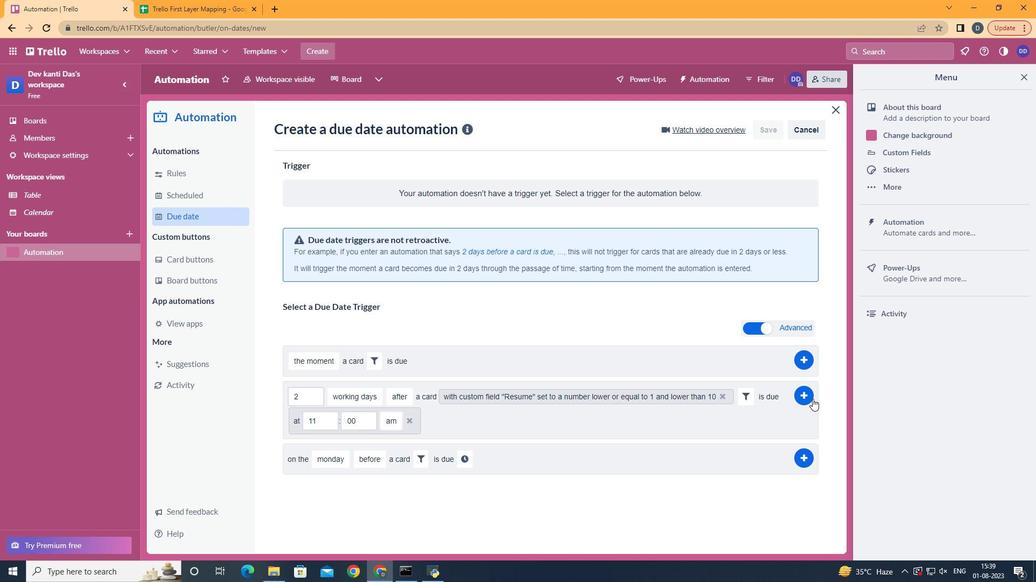 
Action: Mouse moved to (806, 397)
Screenshot: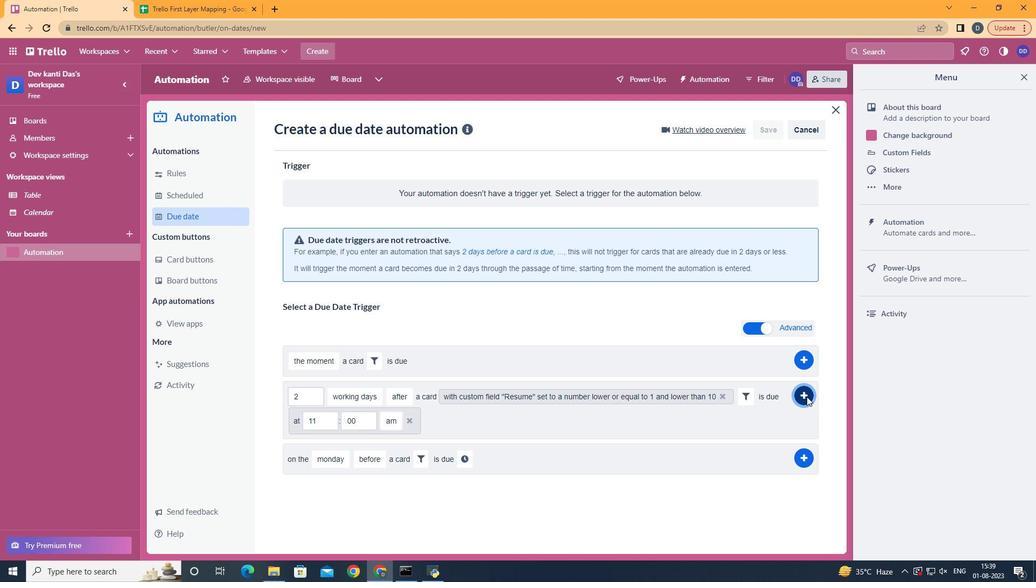 
Action: Mouse pressed left at (806, 397)
Screenshot: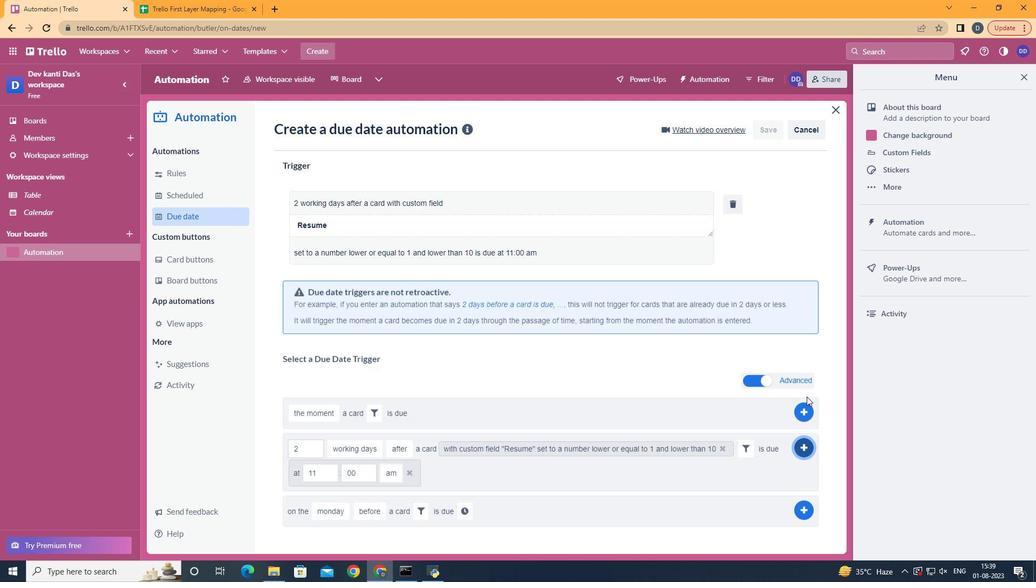 
Action: Mouse moved to (497, 206)
Screenshot: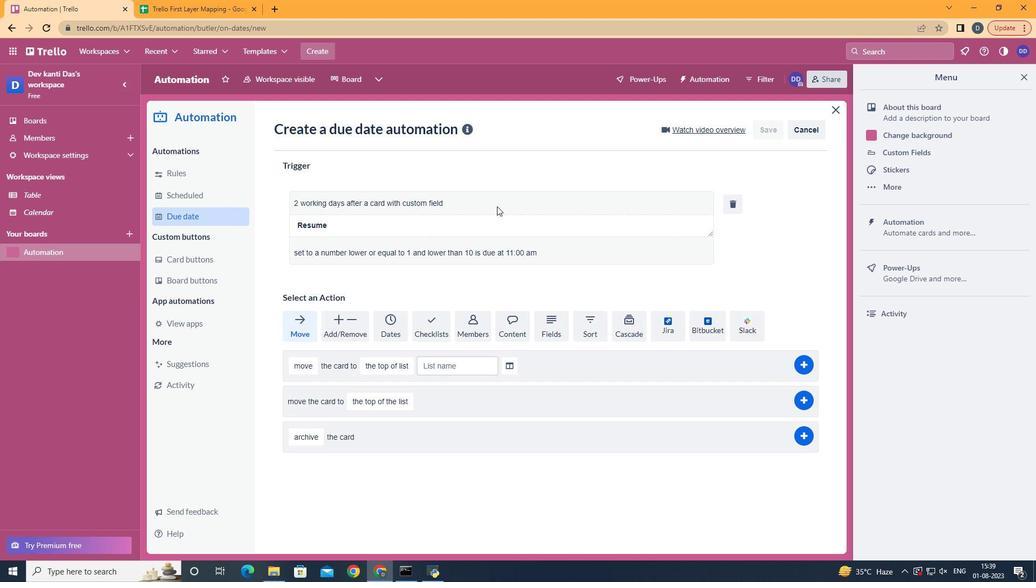 
